 Task: Use the audio channel remapper to remap the "Rear left" to "Side right".
Action: Mouse moved to (126, 17)
Screenshot: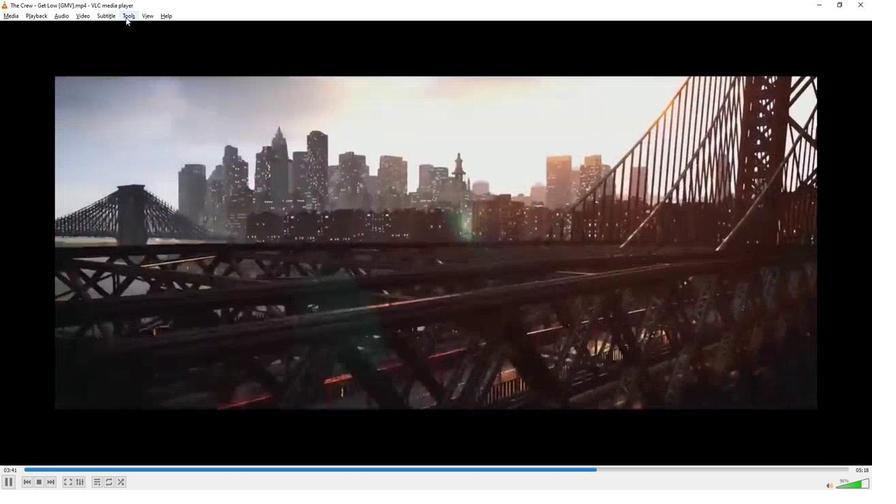 
Action: Mouse pressed left at (126, 17)
Screenshot: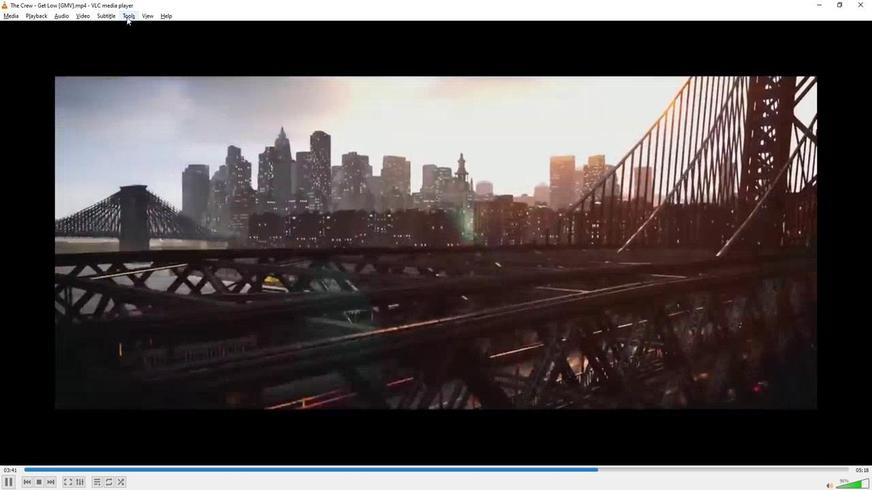 
Action: Mouse moved to (150, 123)
Screenshot: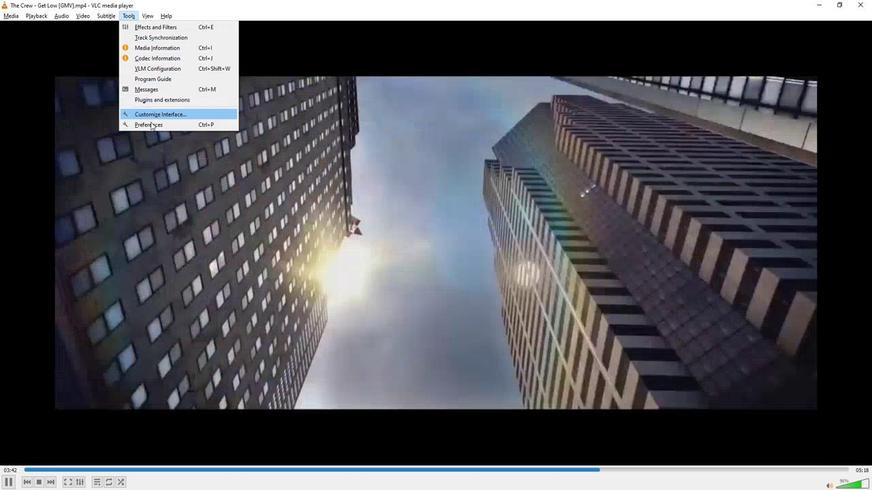 
Action: Mouse pressed left at (150, 123)
Screenshot: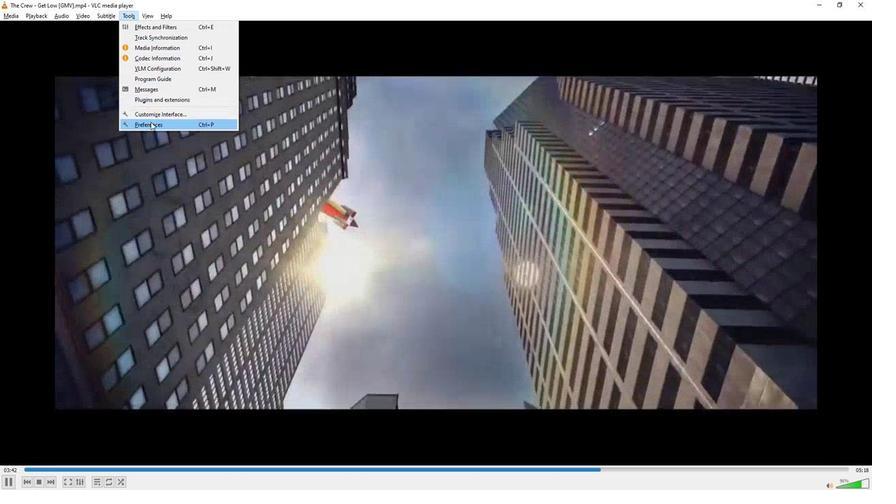 
Action: Mouse moved to (255, 370)
Screenshot: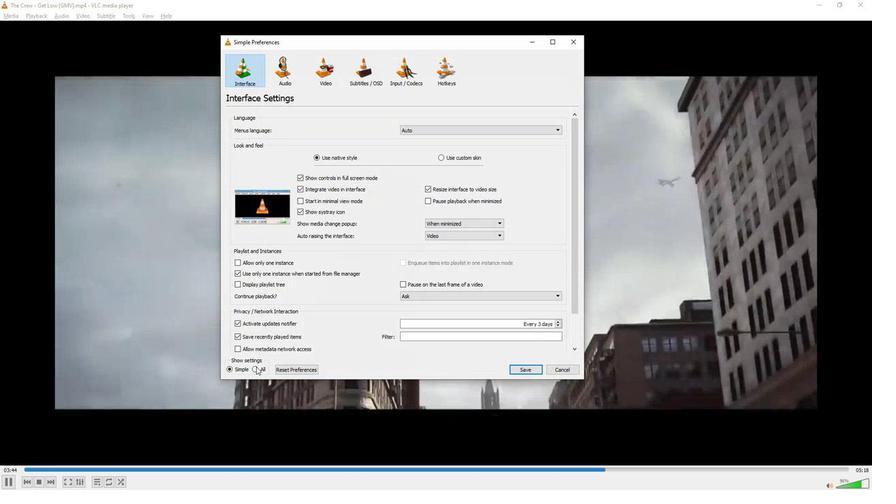 
Action: Mouse pressed left at (255, 370)
Screenshot: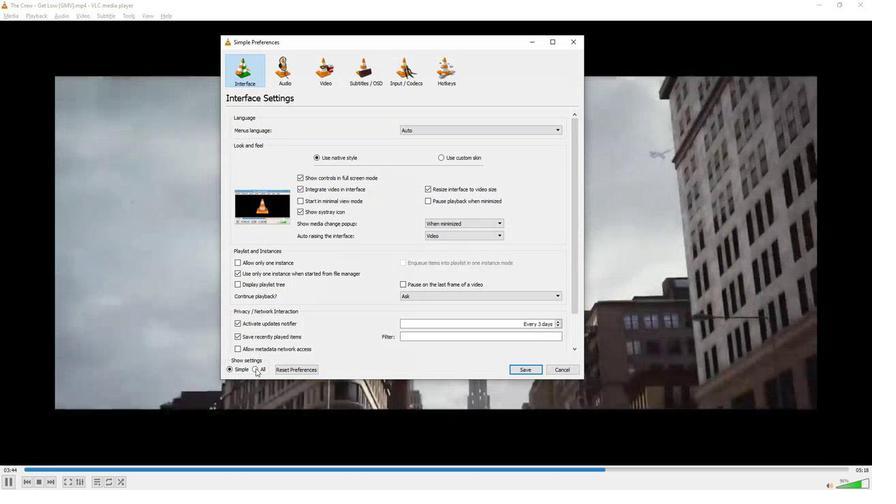 
Action: Mouse moved to (244, 164)
Screenshot: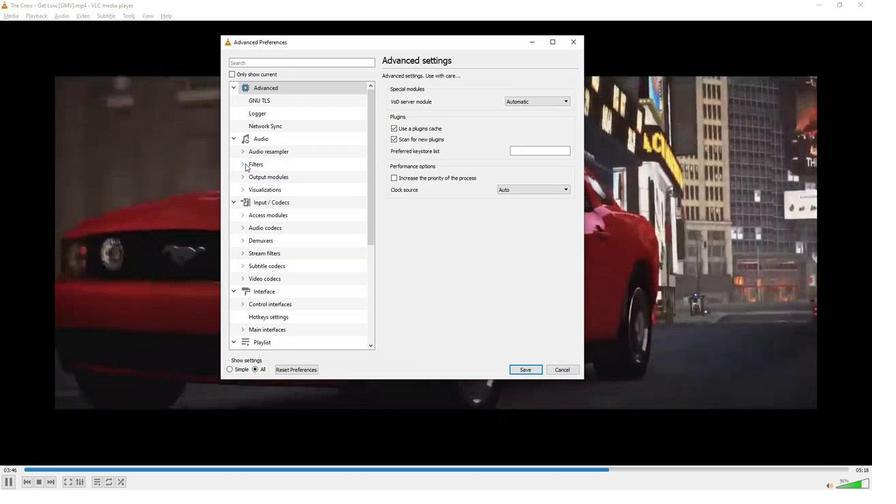 
Action: Mouse pressed left at (244, 164)
Screenshot: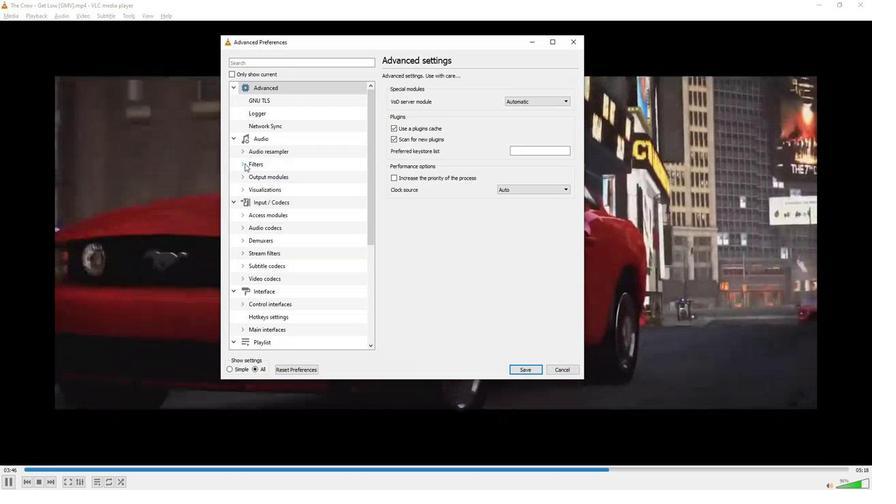 
Action: Mouse moved to (272, 290)
Screenshot: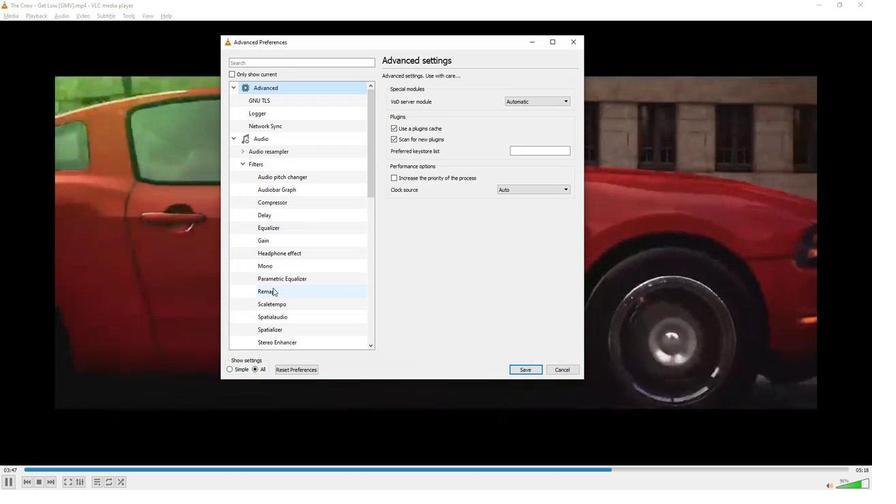 
Action: Mouse pressed left at (272, 290)
Screenshot: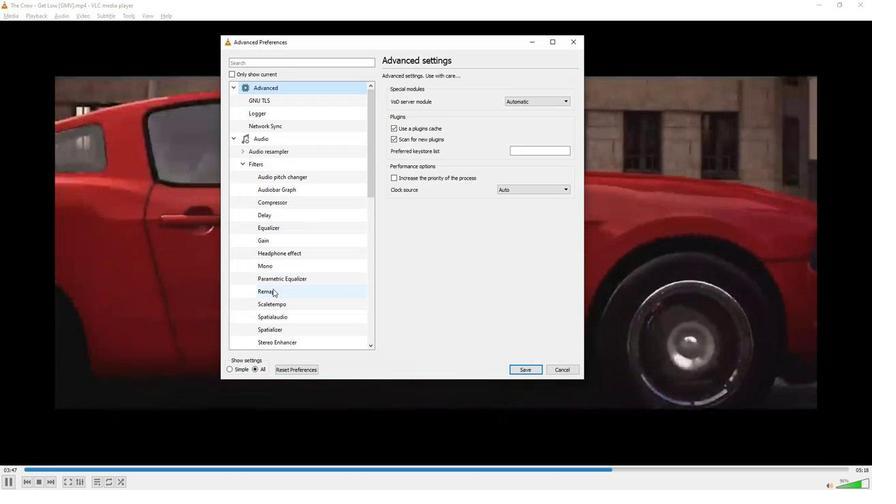 
Action: Mouse moved to (530, 129)
Screenshot: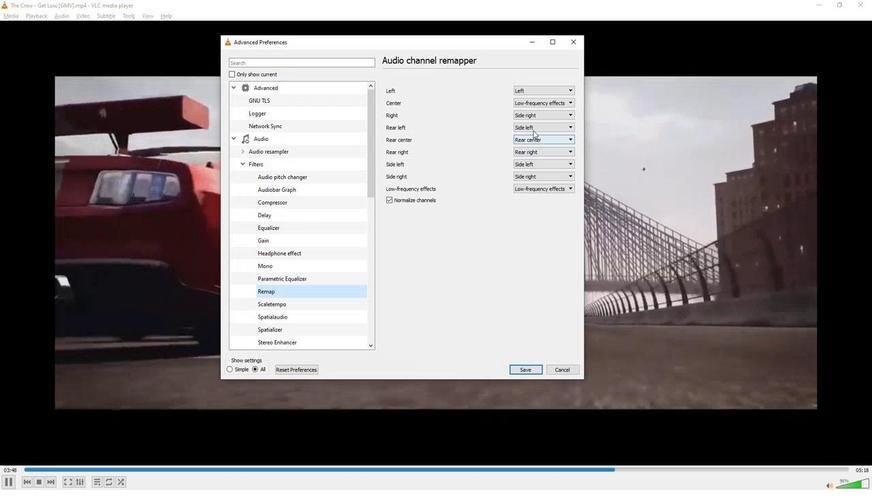 
Action: Mouse pressed left at (530, 129)
Screenshot: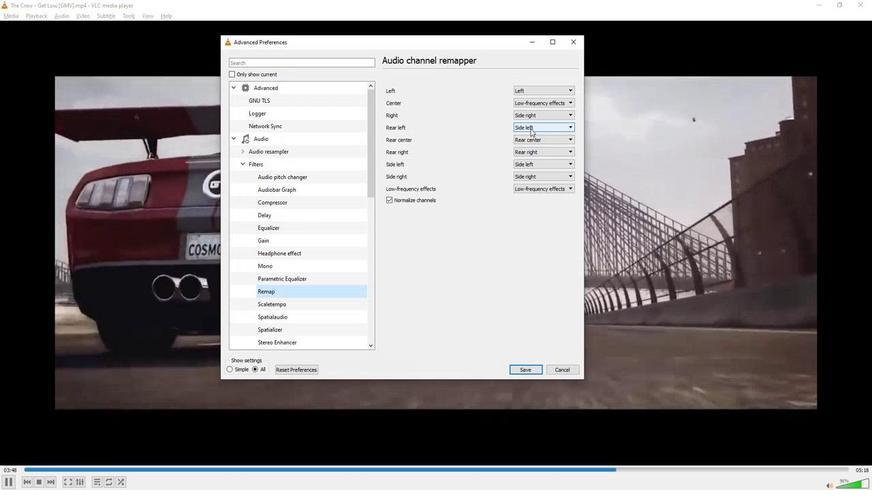 
Action: Mouse moved to (521, 180)
Screenshot: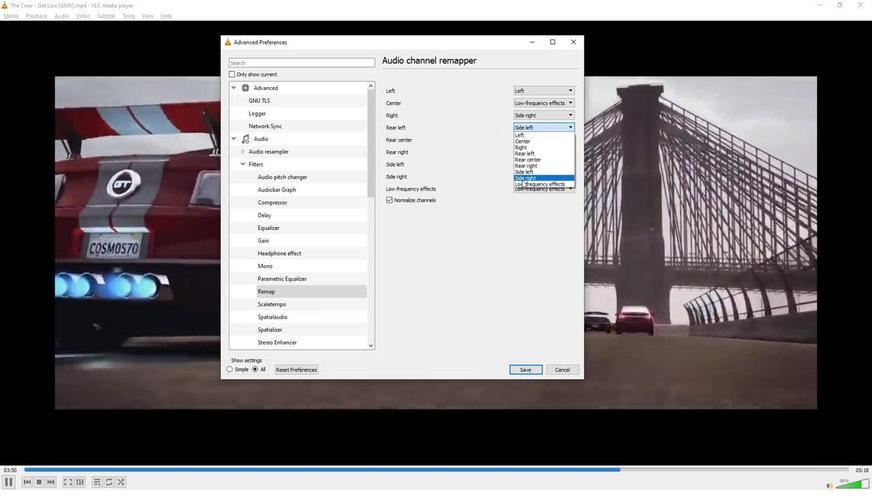 
Action: Mouse pressed left at (521, 180)
Screenshot: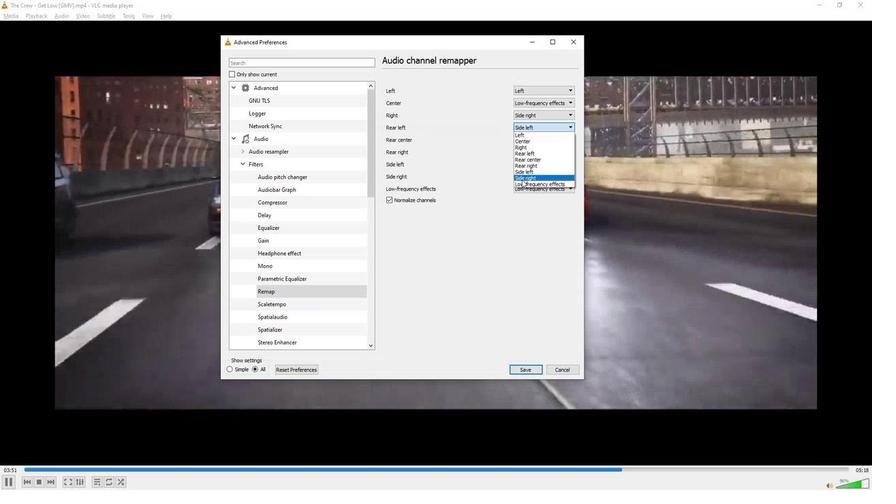 
Action: Mouse moved to (439, 283)
Screenshot: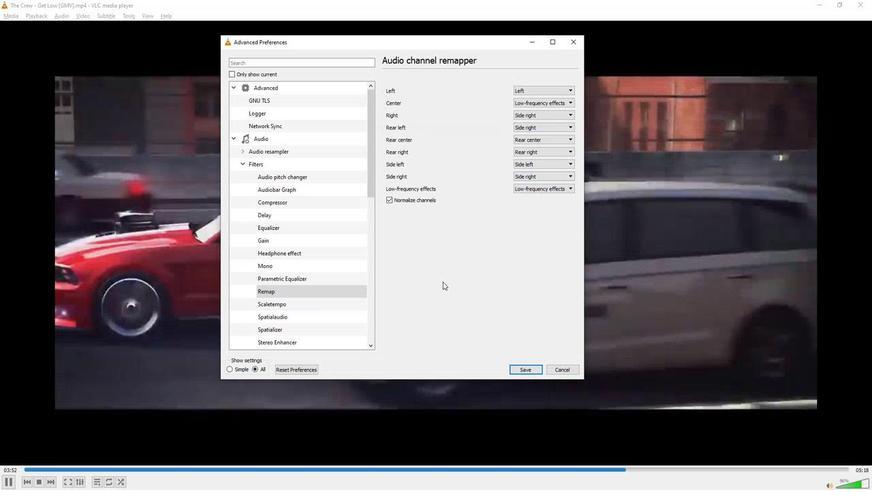 
